 Task: Locate the nearest national forests to Flagstaff, Arizona, and Telluride, Colorado.
Action: Mouse moved to (139, 84)
Screenshot: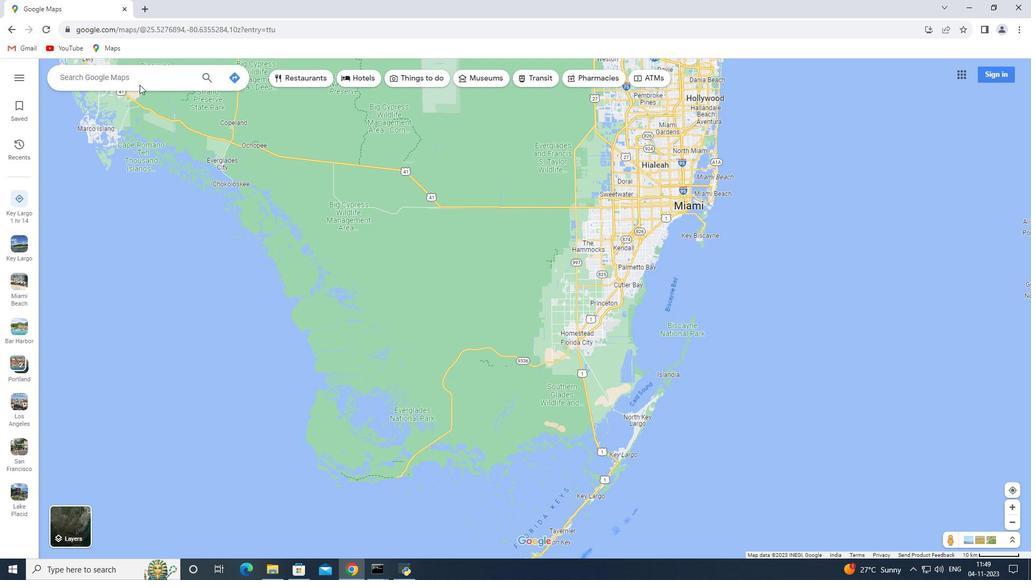 
Action: Mouse pressed left at (139, 84)
Screenshot: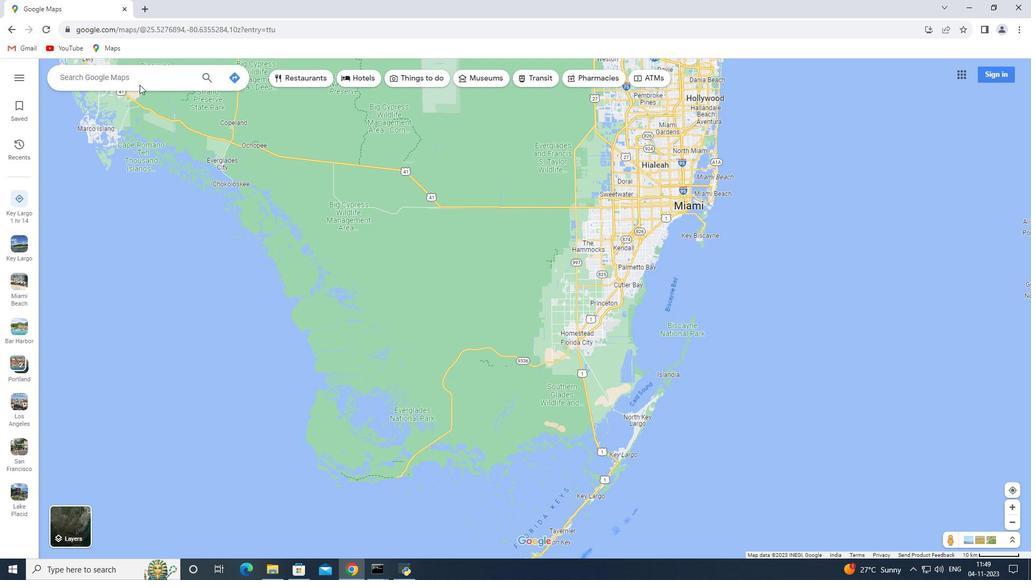 
Action: Mouse moved to (140, 82)
Screenshot: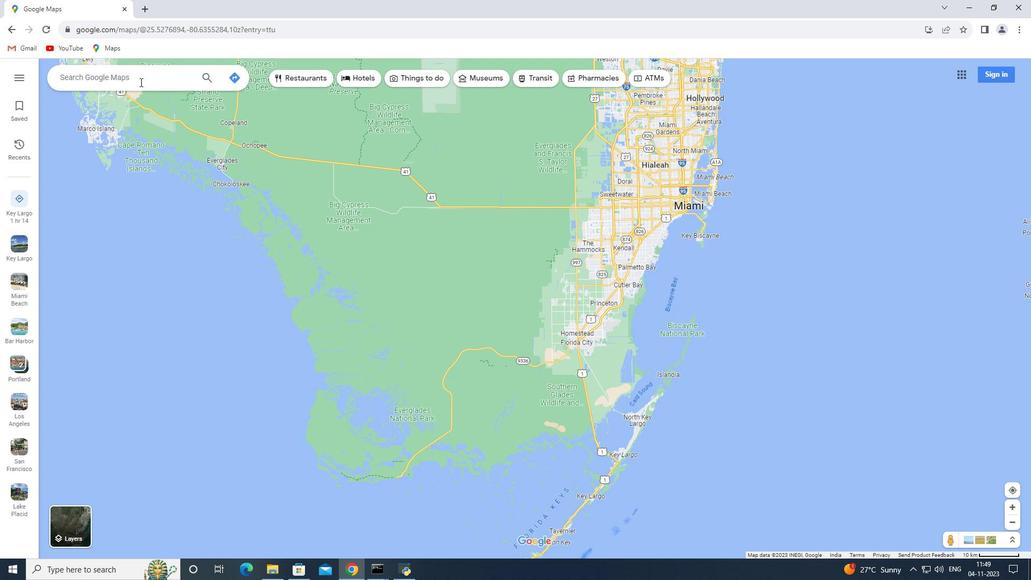 
Action: Mouse pressed left at (140, 82)
Screenshot: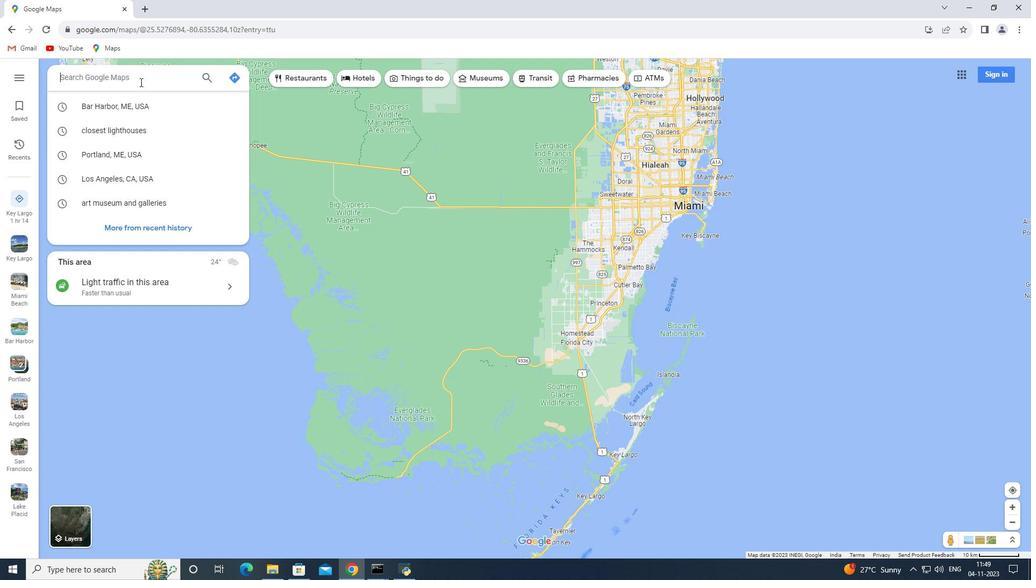 
Action: Key pressed <Key.shift>Flagstaff,<Key.space><Key.shift>Arizona<Key.enter>
Screenshot: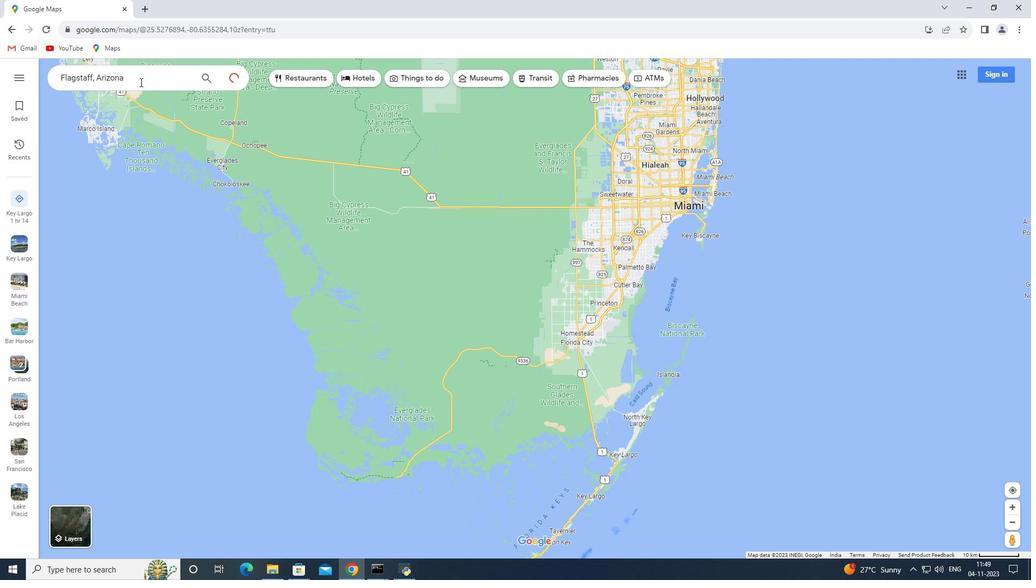 
Action: Mouse moved to (147, 260)
Screenshot: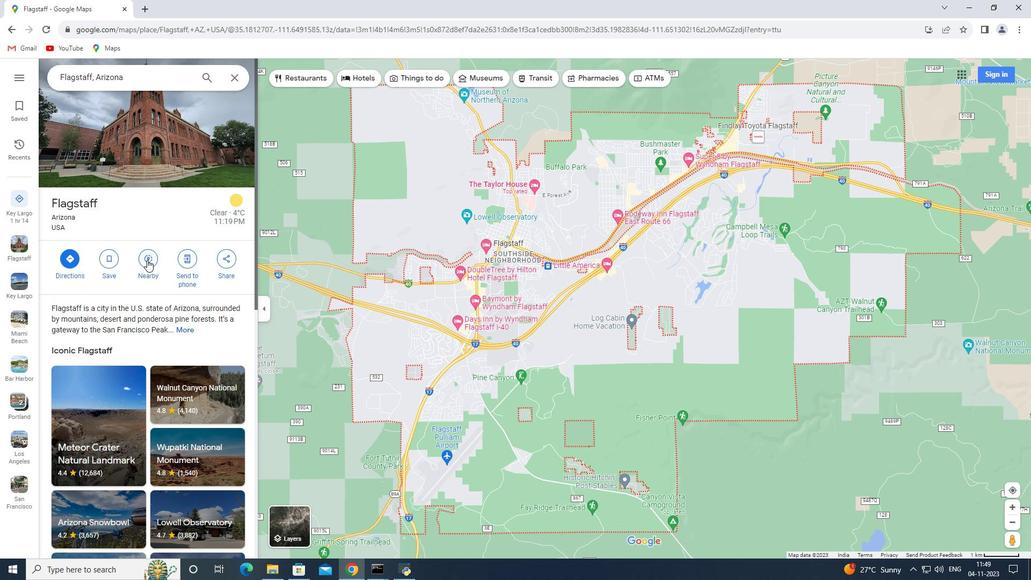 
Action: Mouse pressed left at (147, 260)
Screenshot: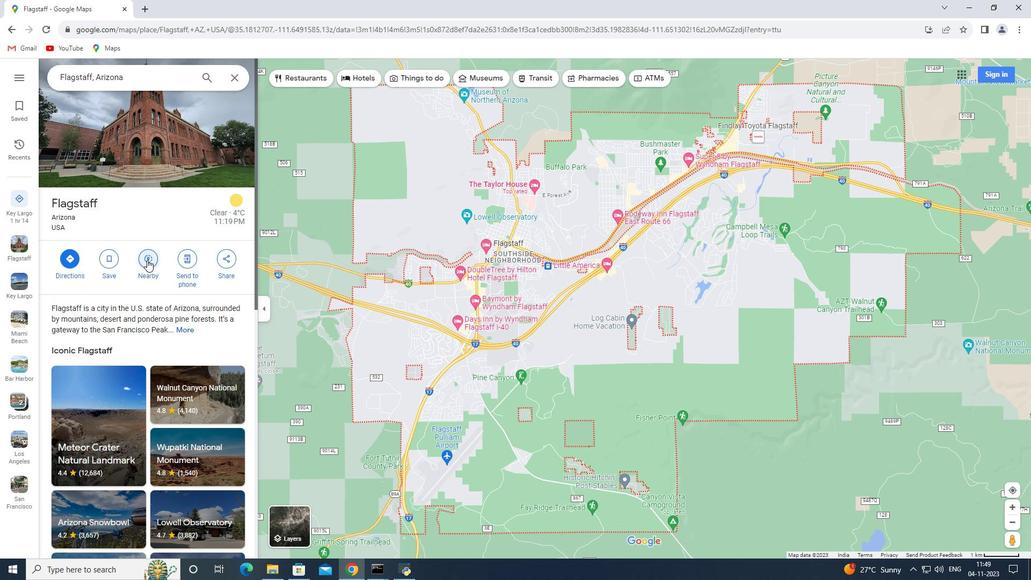 
Action: Key pressed national<Key.space>forests<Key.enter>
Screenshot: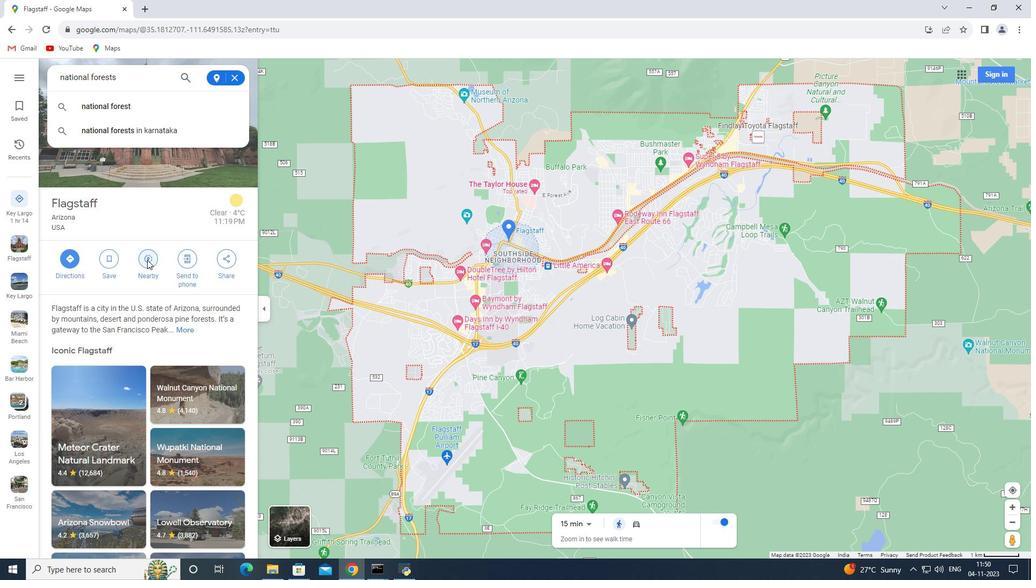 
Action: Mouse moved to (232, 79)
Screenshot: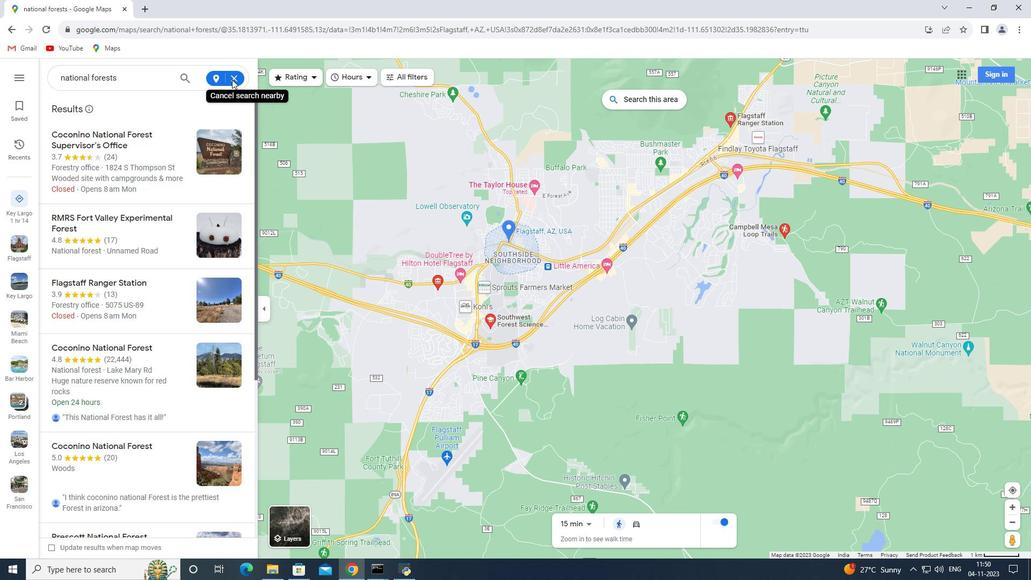 
Action: Mouse pressed left at (232, 79)
Screenshot: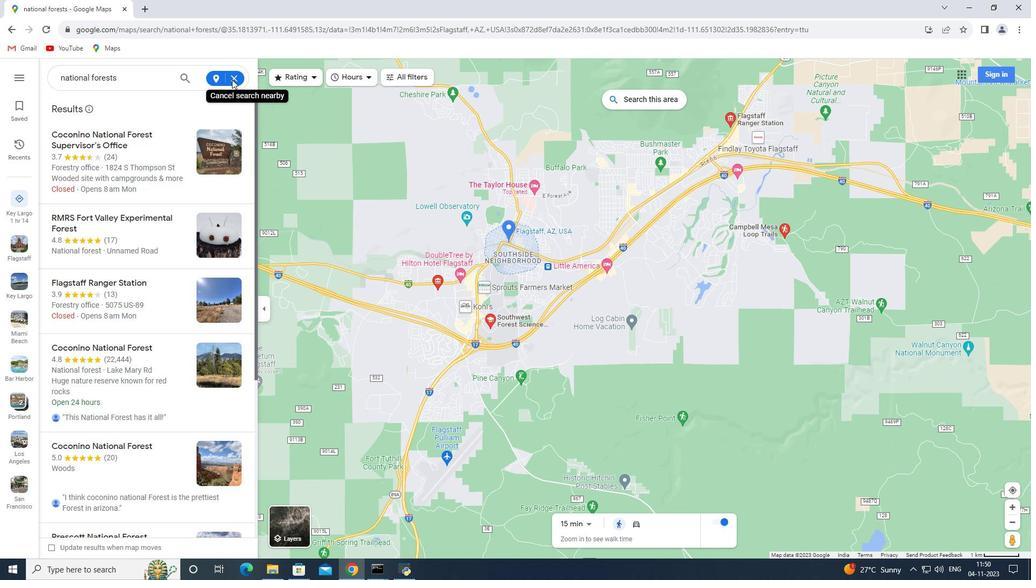 
Action: Mouse moved to (233, 78)
Screenshot: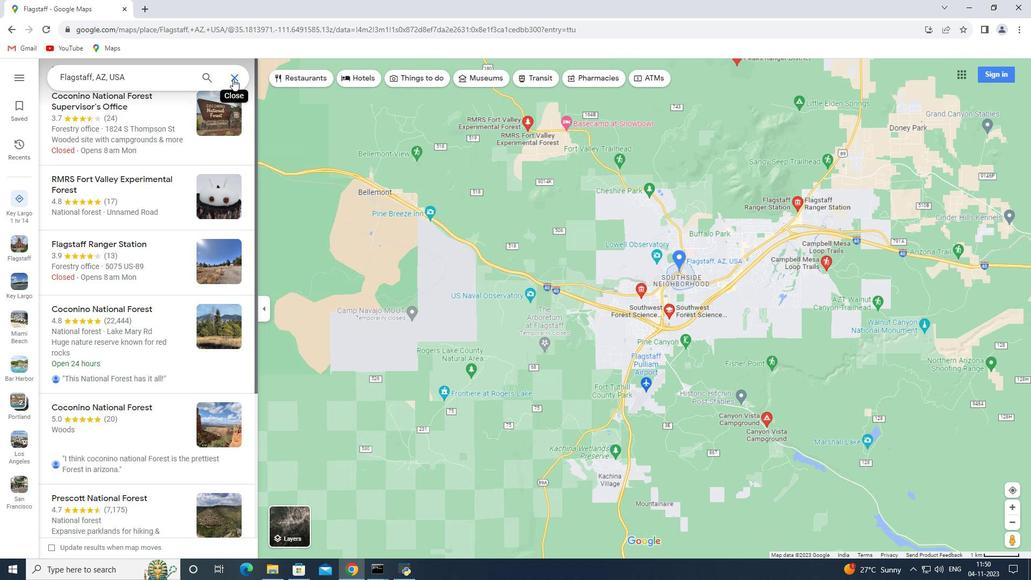 
Action: Mouse pressed left at (233, 78)
Screenshot: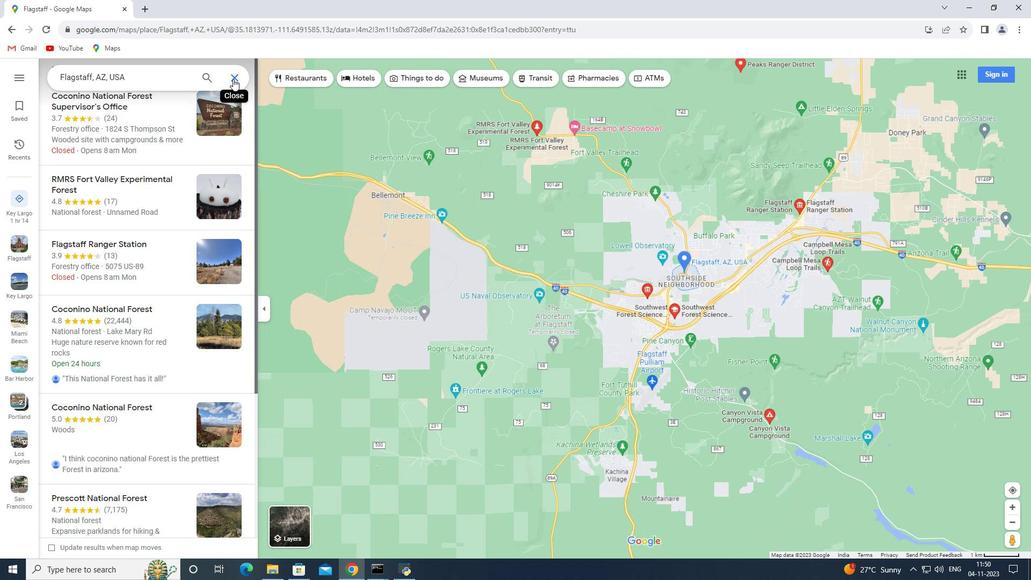 
Action: Mouse moved to (161, 79)
Screenshot: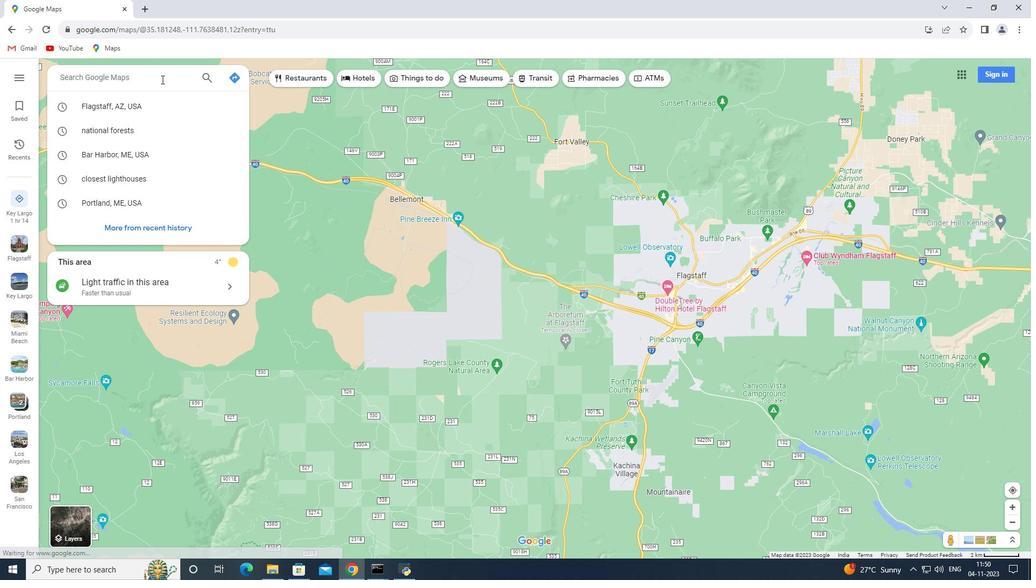 
Action: Key pressed <Key.shift>Telluride,<Key.space><Key.shift>Colorado<Key.enter>
Screenshot: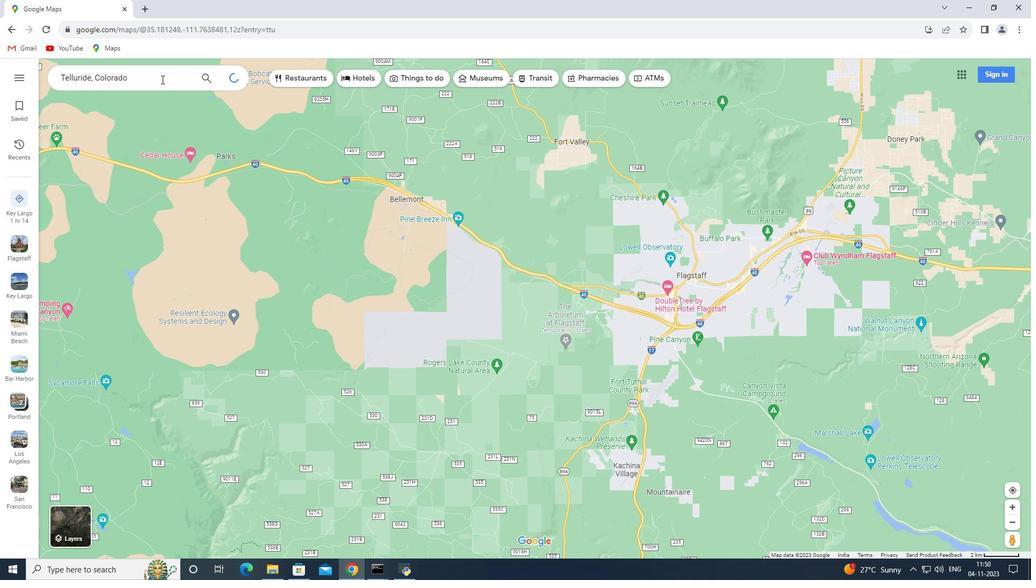 
Action: Mouse moved to (150, 252)
Screenshot: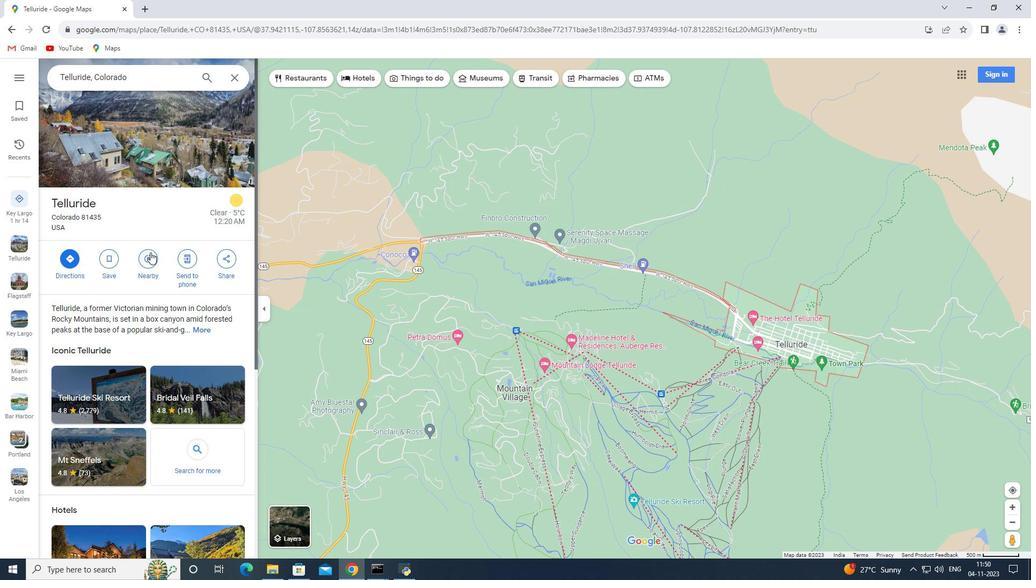 
Action: Mouse pressed left at (150, 252)
Screenshot: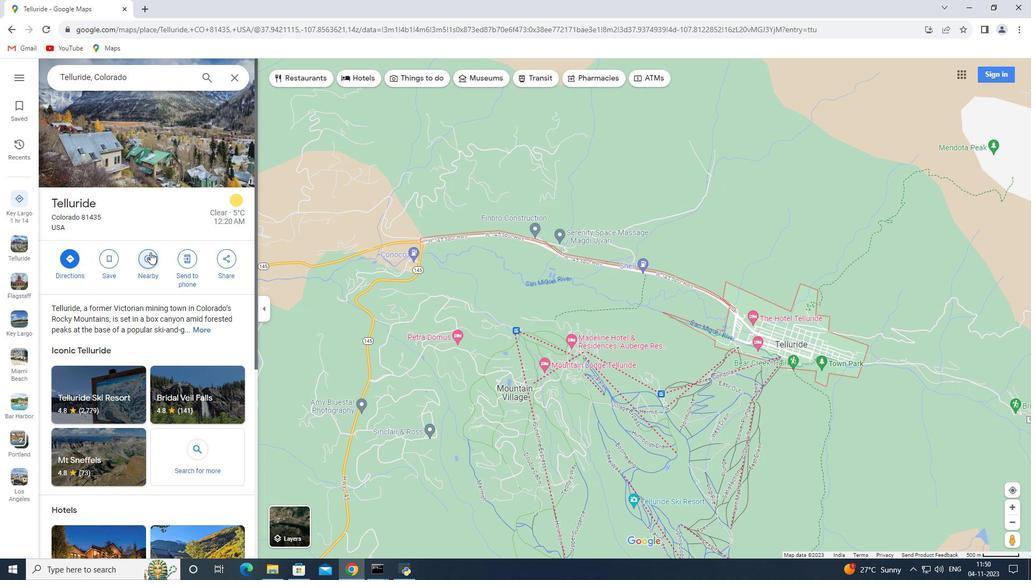 
Action: Key pressed national<Key.space>forests<Key.enter>
Screenshot: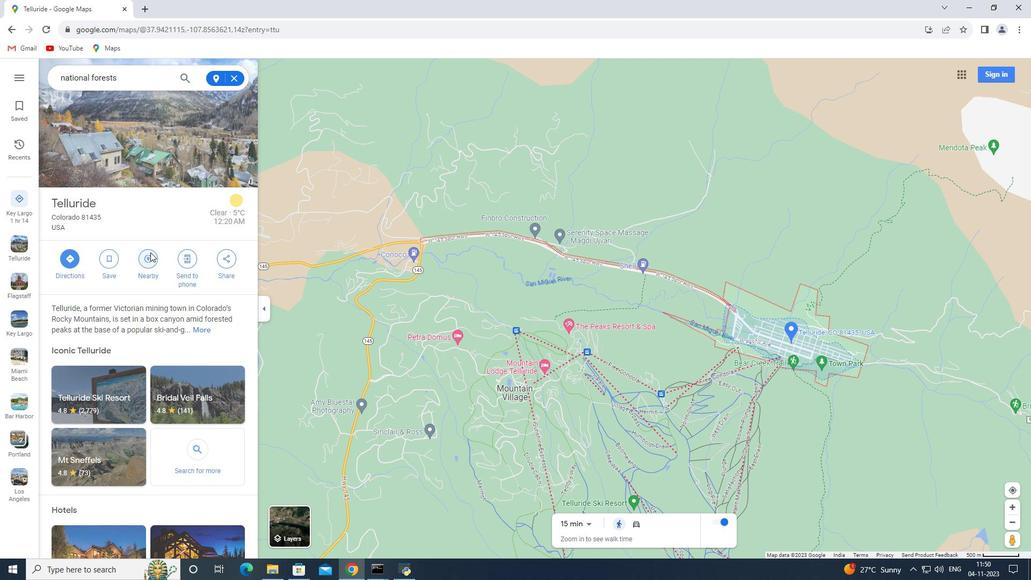 
